Task: Move the task Create a new system for managing employee benefits and compensation to the section Done in the project AgileCube and filter the tasks in the project by High Priority
Action: Mouse moved to (68, 314)
Screenshot: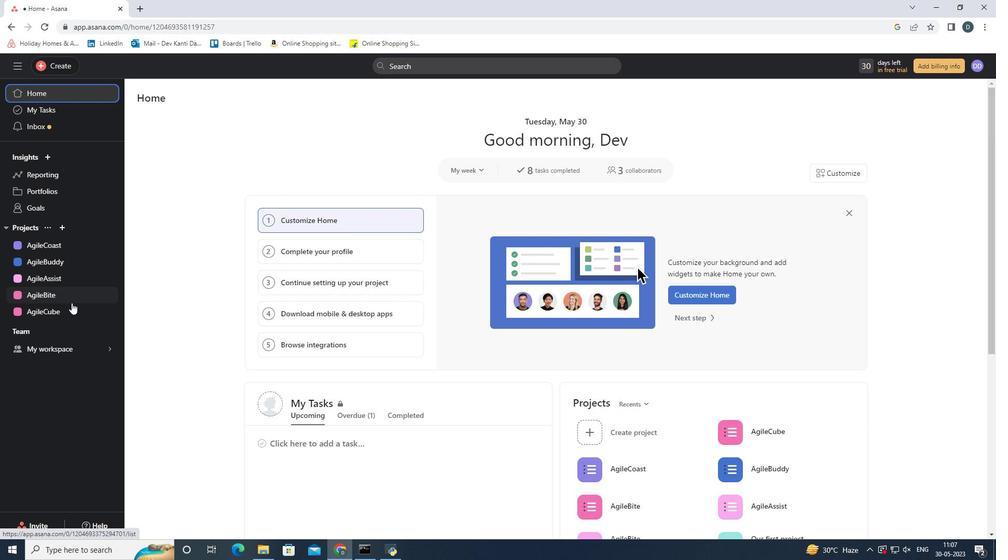 
Action: Mouse pressed left at (68, 314)
Screenshot: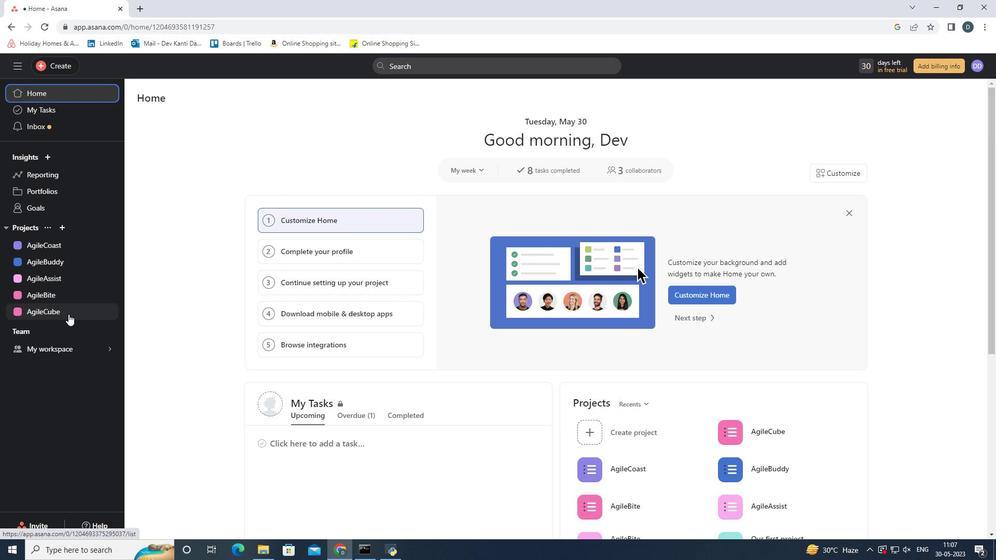 
Action: Mouse moved to (426, 206)
Screenshot: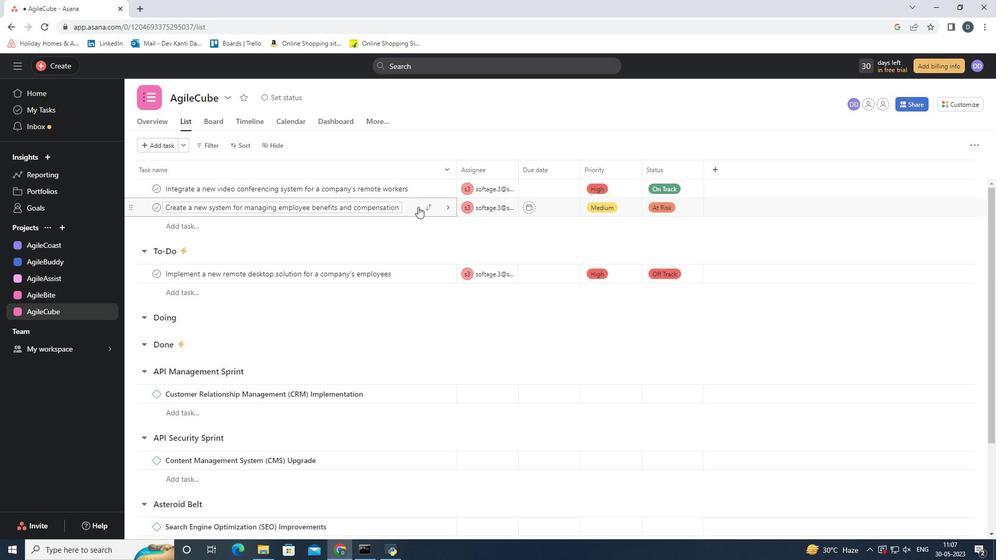 
Action: Mouse pressed left at (426, 206)
Screenshot: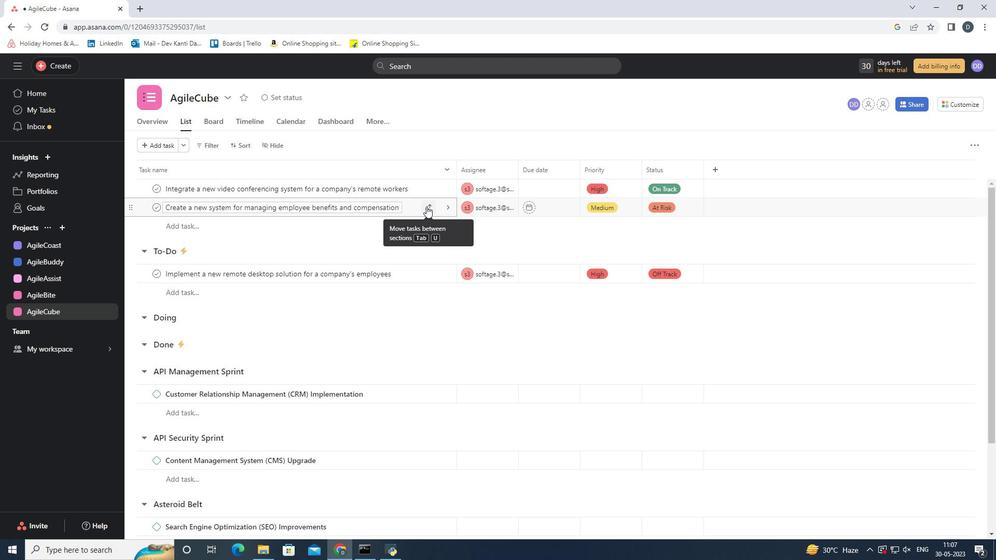 
Action: Mouse moved to (385, 299)
Screenshot: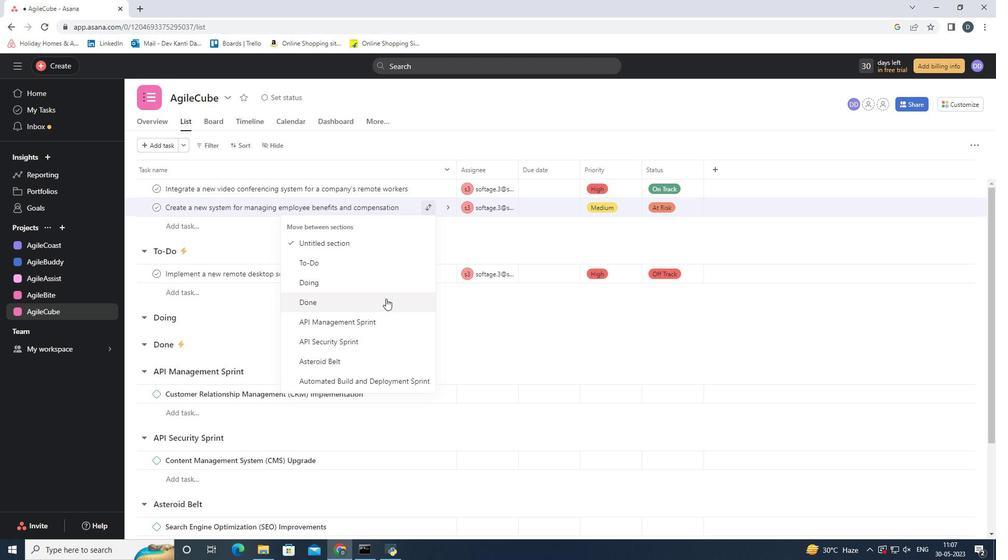 
Action: Mouse pressed left at (385, 299)
Screenshot: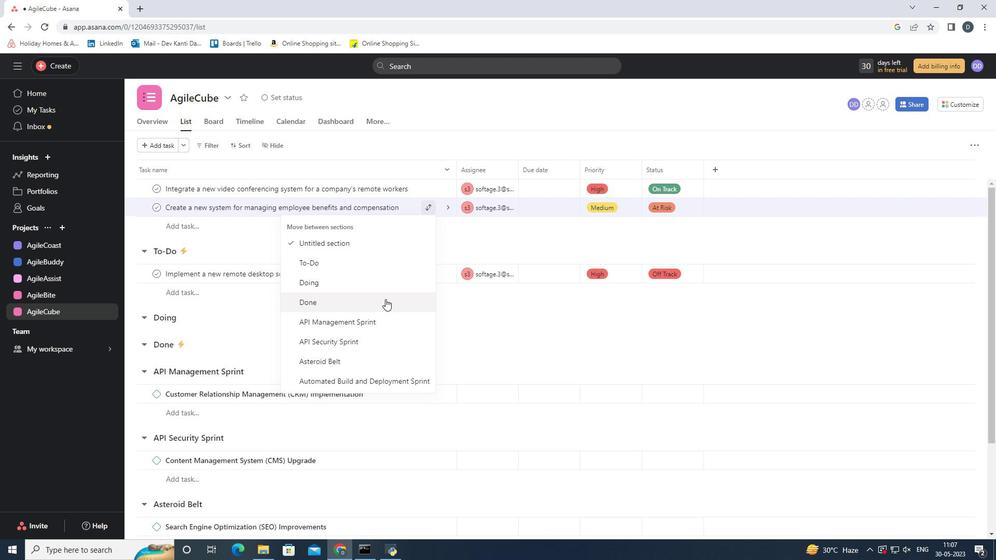 
Action: Mouse moved to (141, 255)
Screenshot: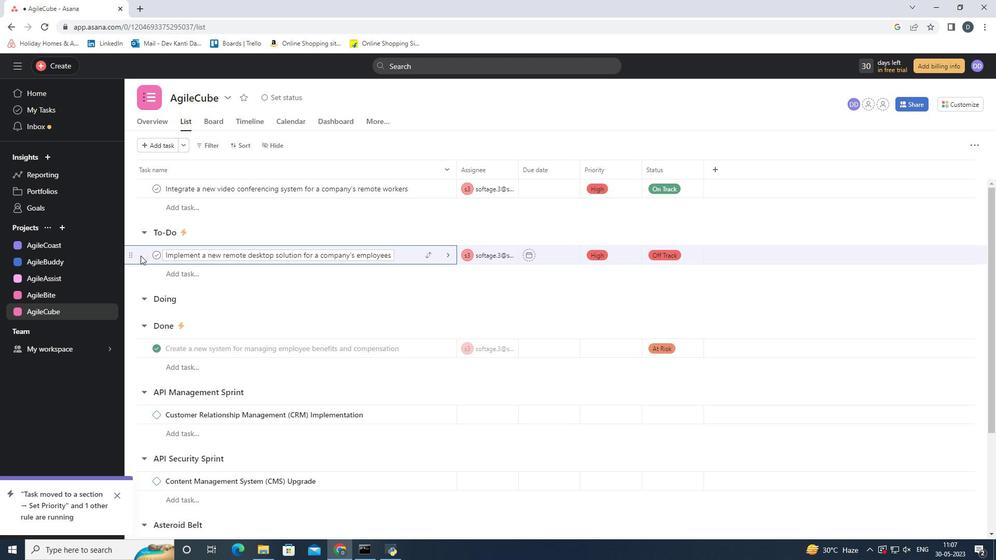 
Action: Mouse pressed left at (141, 255)
Screenshot: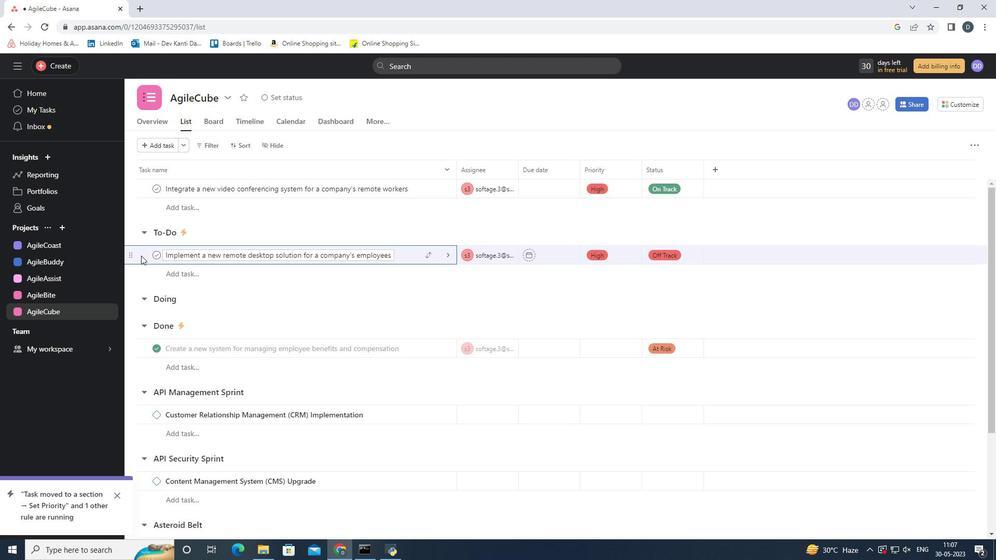 
Action: Mouse moved to (208, 144)
Screenshot: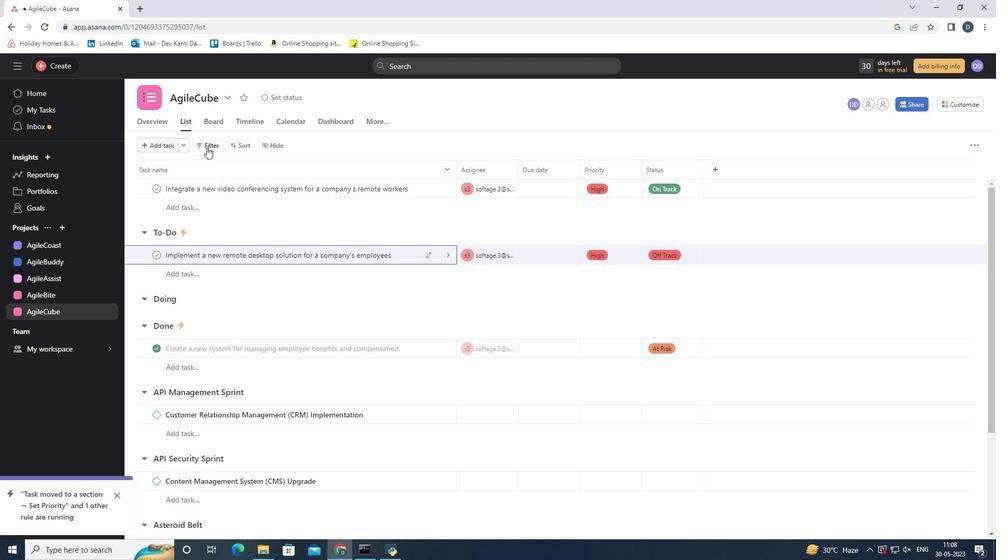 
Action: Mouse pressed left at (208, 144)
Screenshot: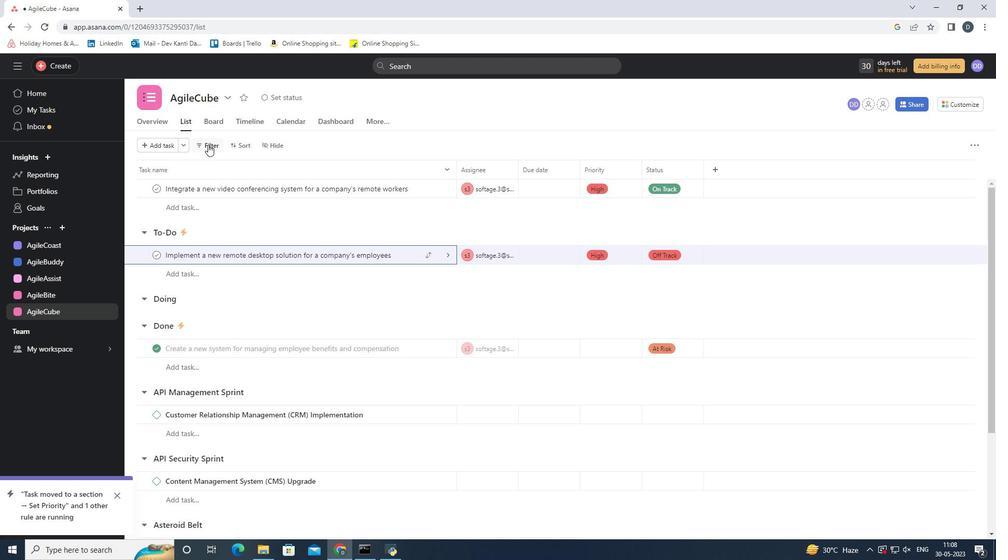 
Action: Mouse moved to (239, 230)
Screenshot: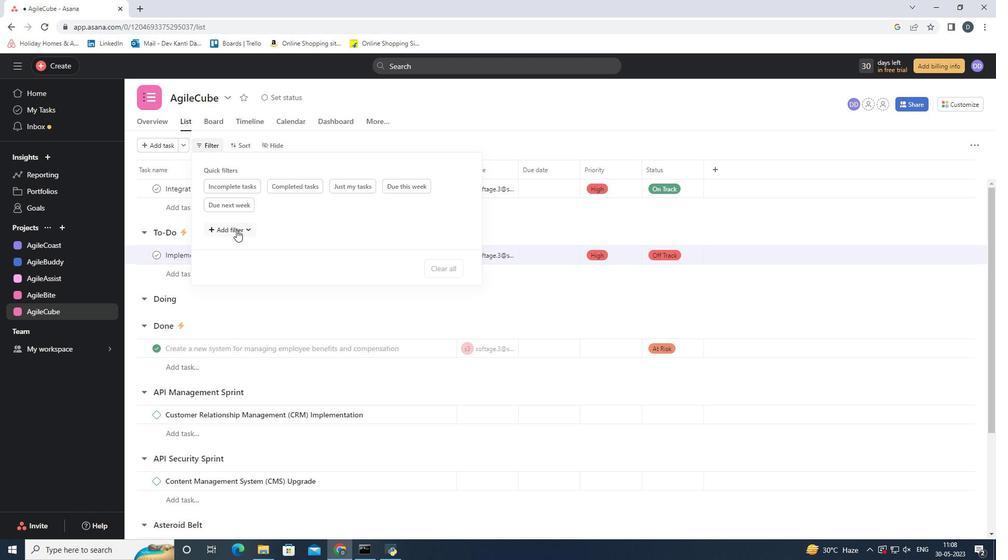 
Action: Mouse pressed left at (239, 230)
Screenshot: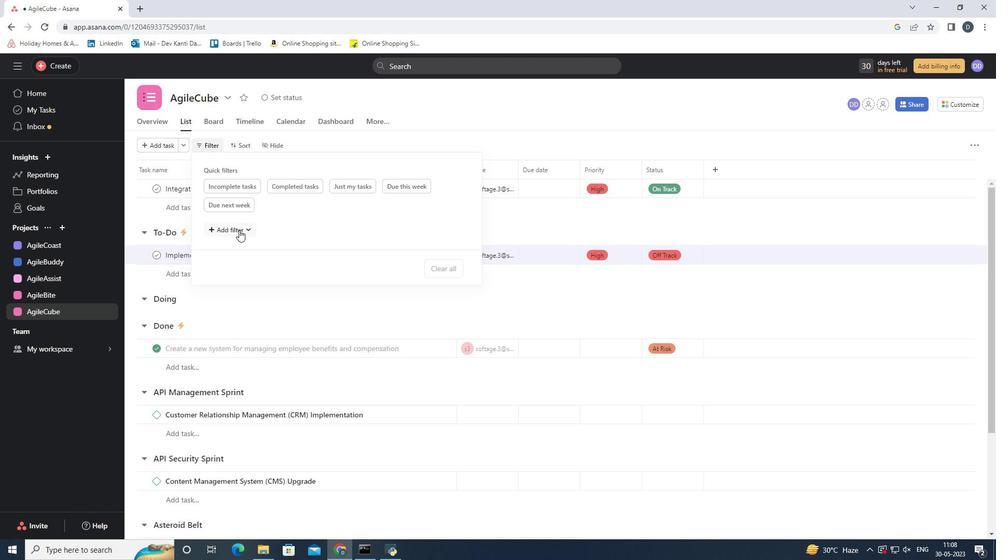 
Action: Mouse moved to (248, 280)
Screenshot: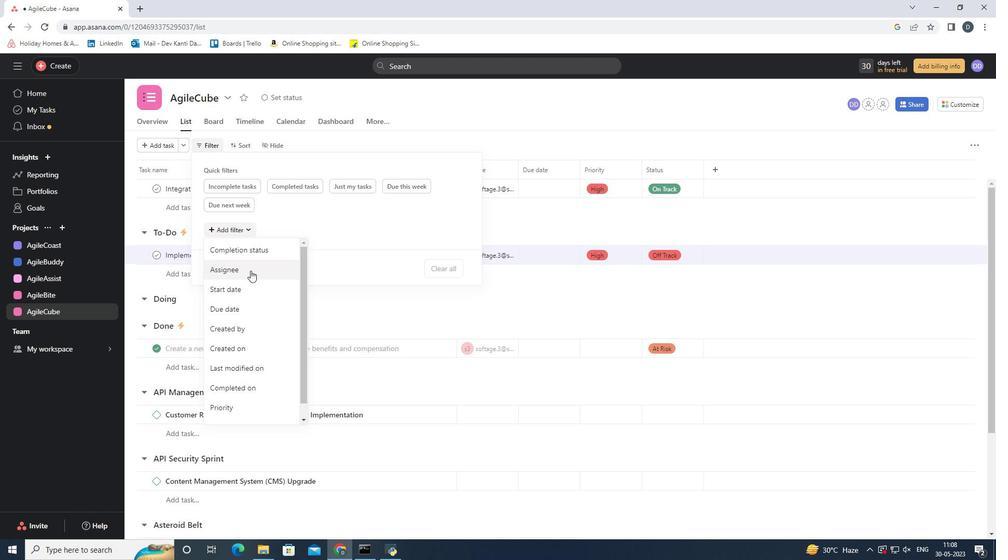 
Action: Mouse scrolled (248, 280) with delta (0, 0)
Screenshot: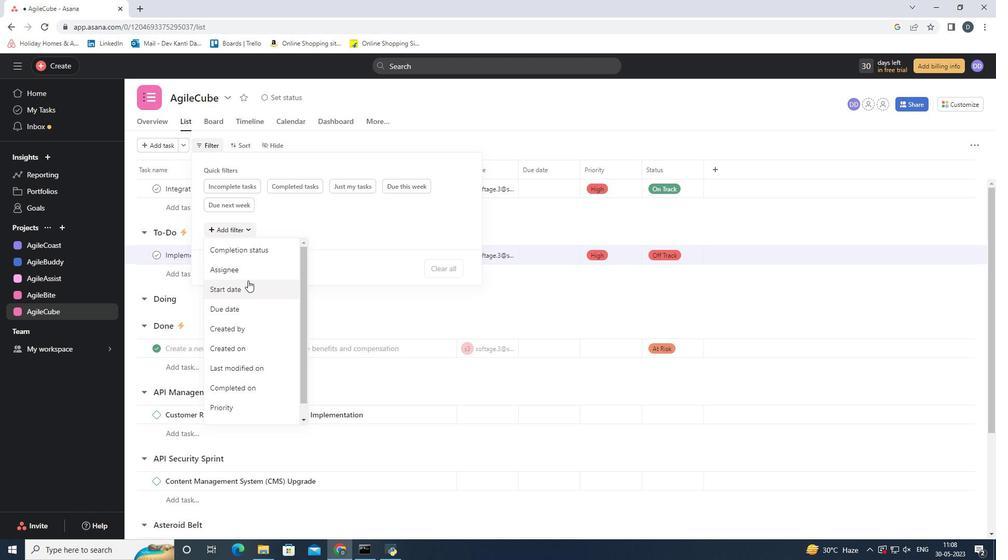 
Action: Mouse moved to (249, 388)
Screenshot: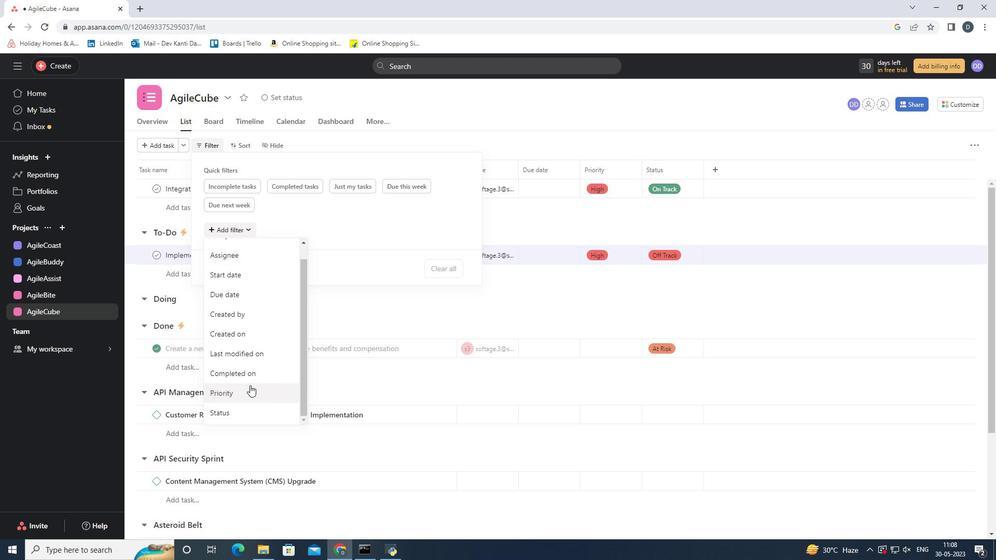
Action: Mouse pressed left at (249, 388)
Screenshot: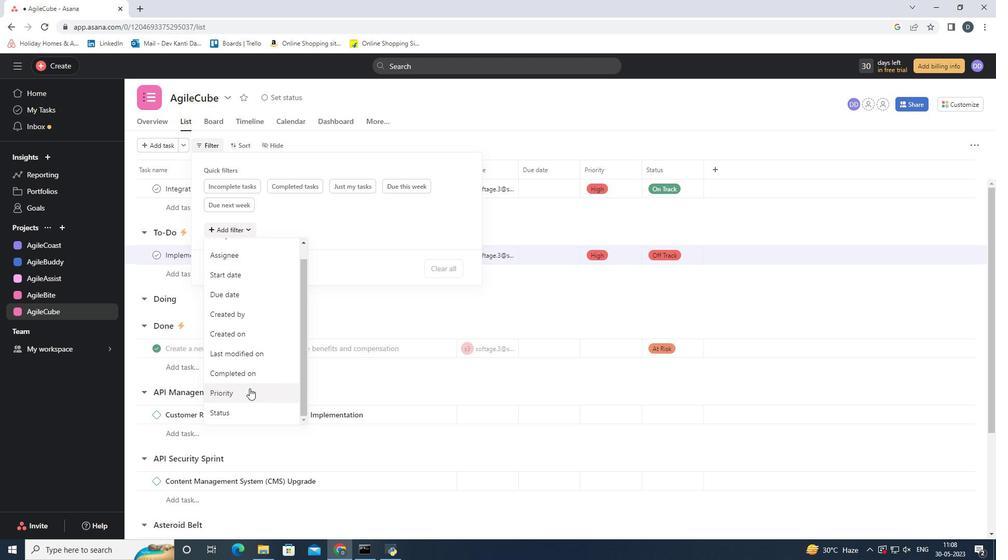 
Action: Mouse moved to (535, 334)
Screenshot: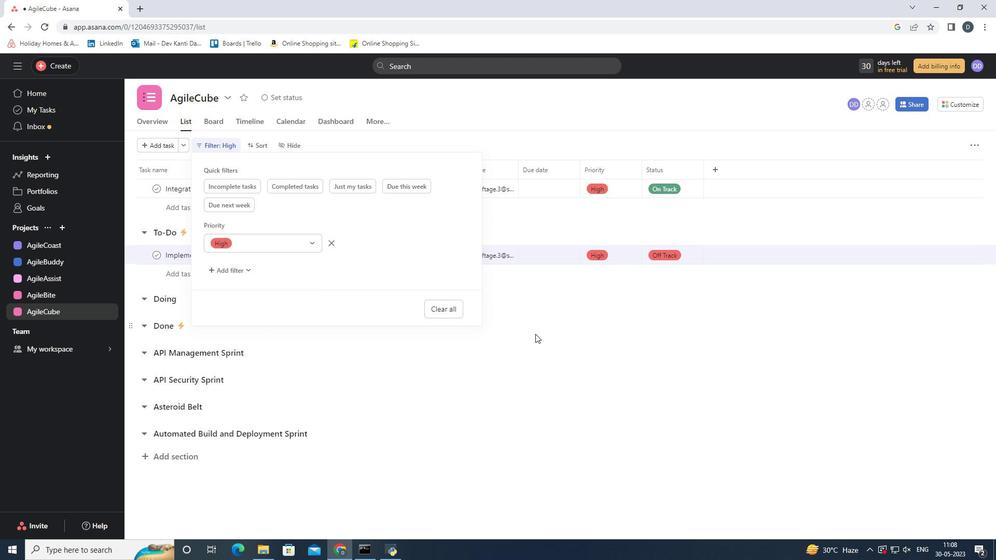 
Action: Mouse pressed left at (535, 334)
Screenshot: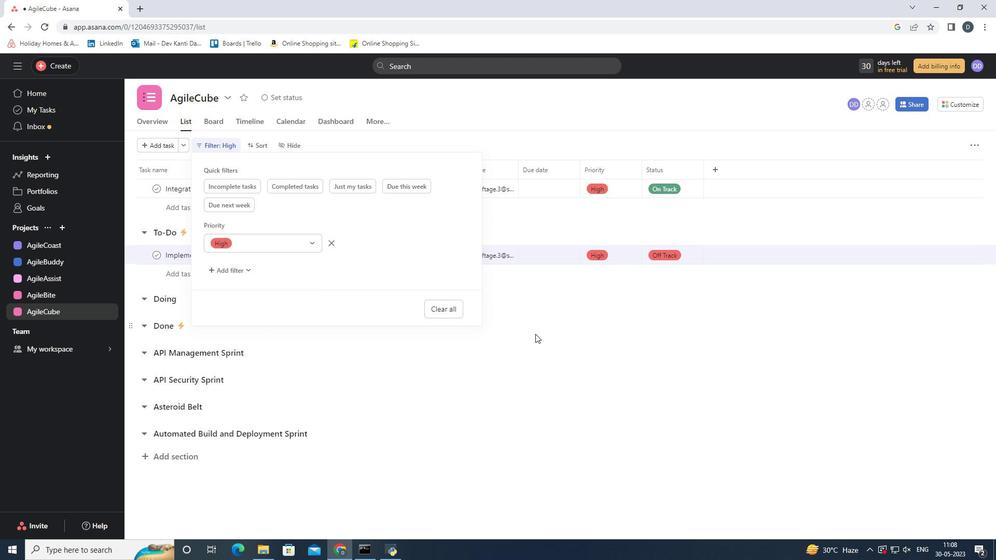 
